 Task: Create a section Automated Deployment Sprint and in the section, add a milestone Email Marketing Automation in the project AgileDesign
Action: Mouse moved to (182, 545)
Screenshot: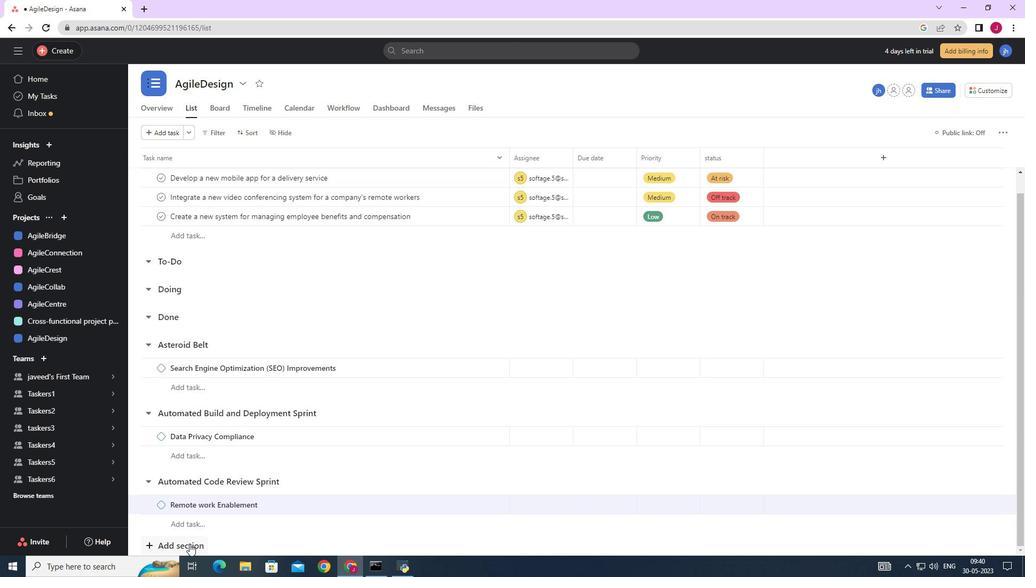 
Action: Mouse pressed left at (182, 545)
Screenshot: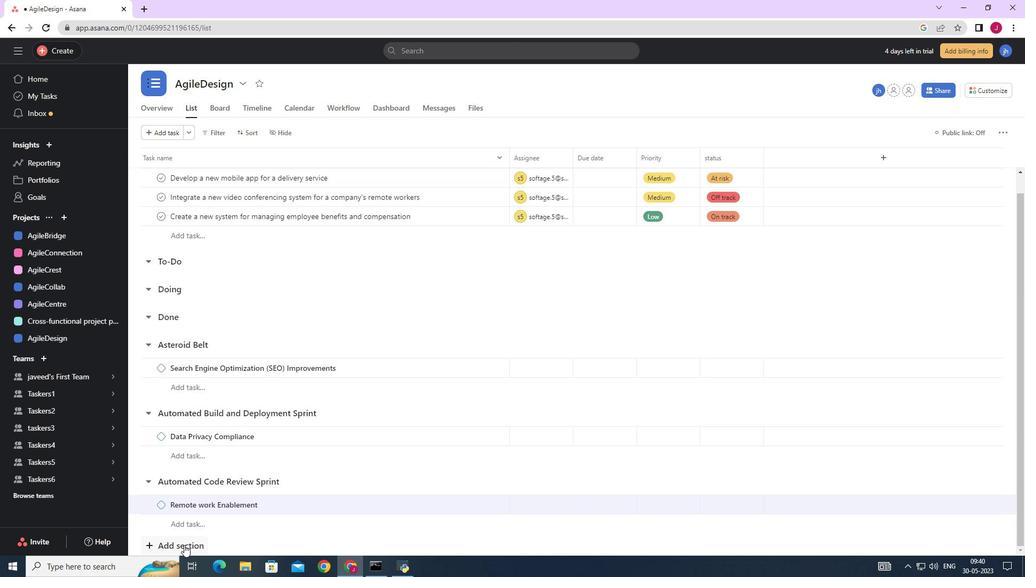
Action: Mouse moved to (238, 525)
Screenshot: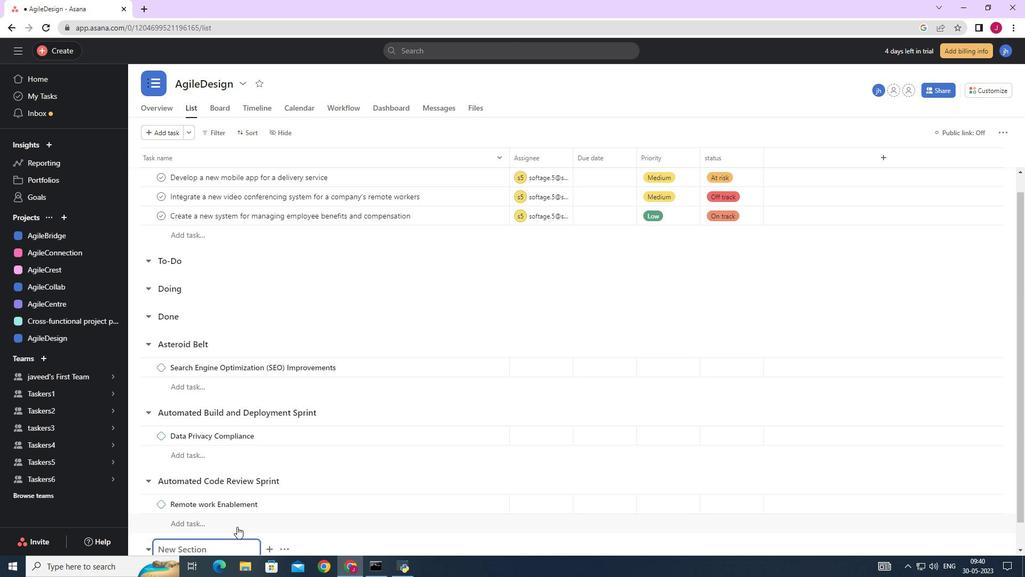 
Action: Mouse scrolled (238, 524) with delta (0, 0)
Screenshot: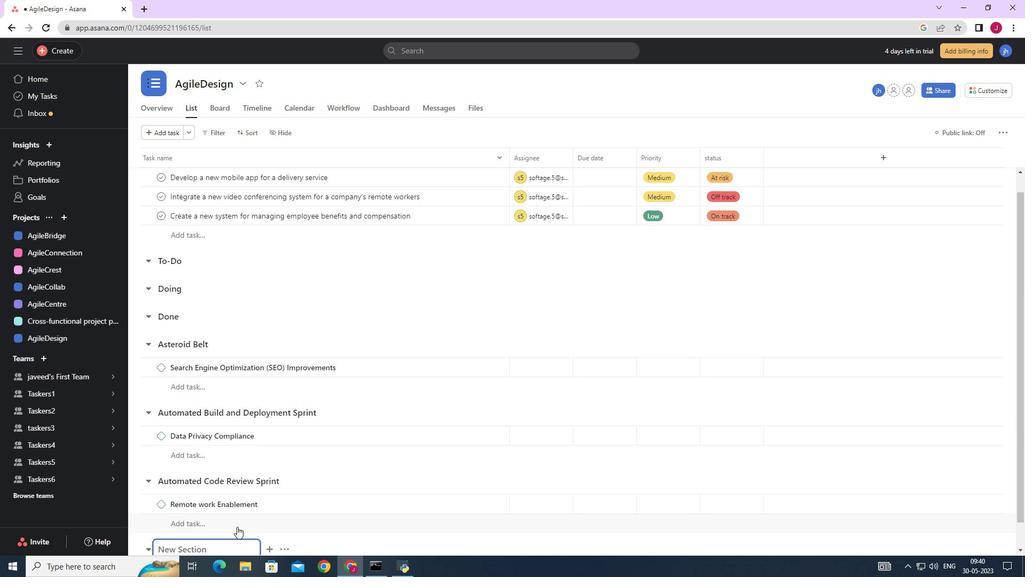 
Action: Mouse scrolled (238, 524) with delta (0, 0)
Screenshot: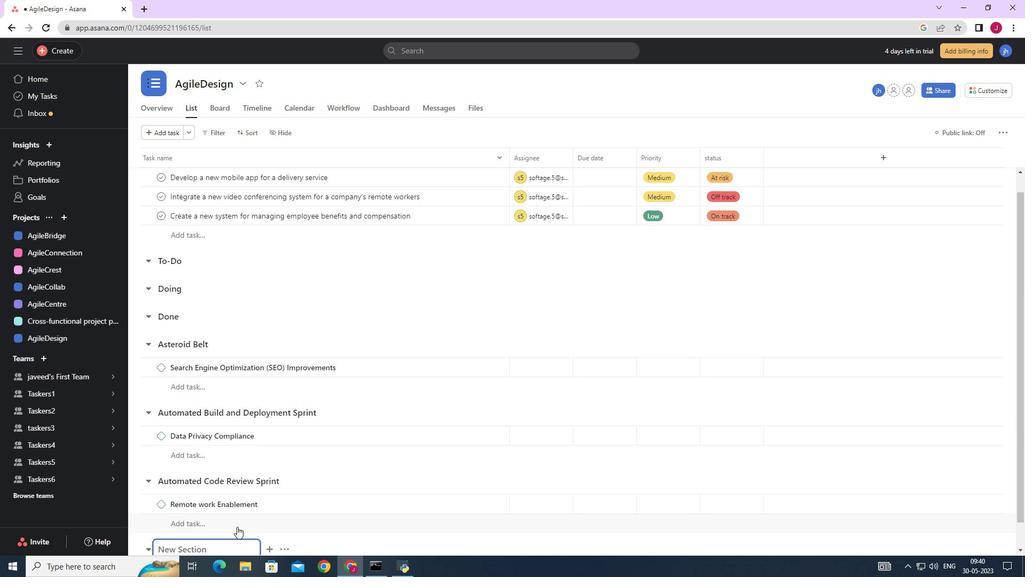 
Action: Mouse scrolled (238, 524) with delta (0, 0)
Screenshot: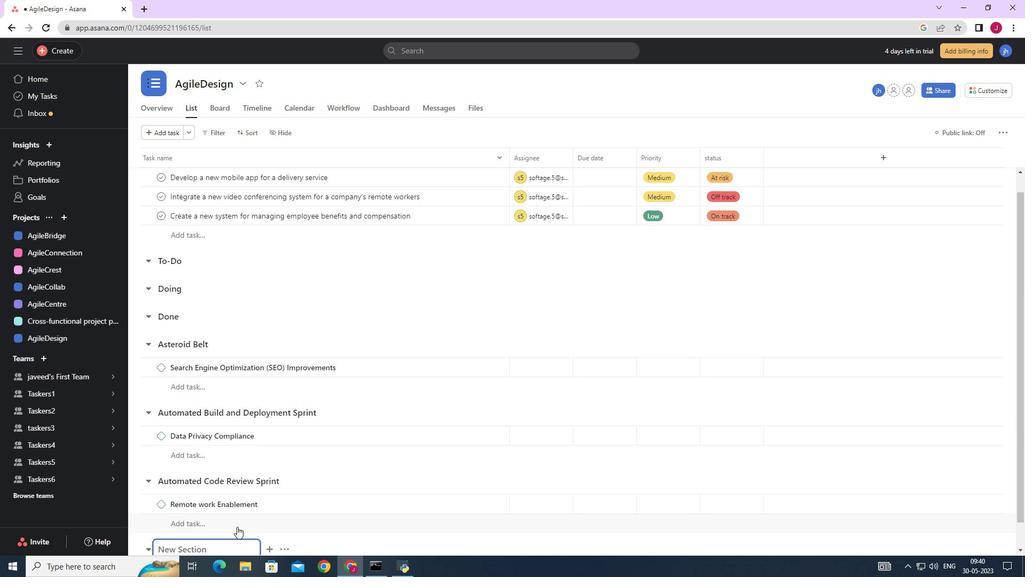 
Action: Mouse scrolled (238, 524) with delta (0, 0)
Screenshot: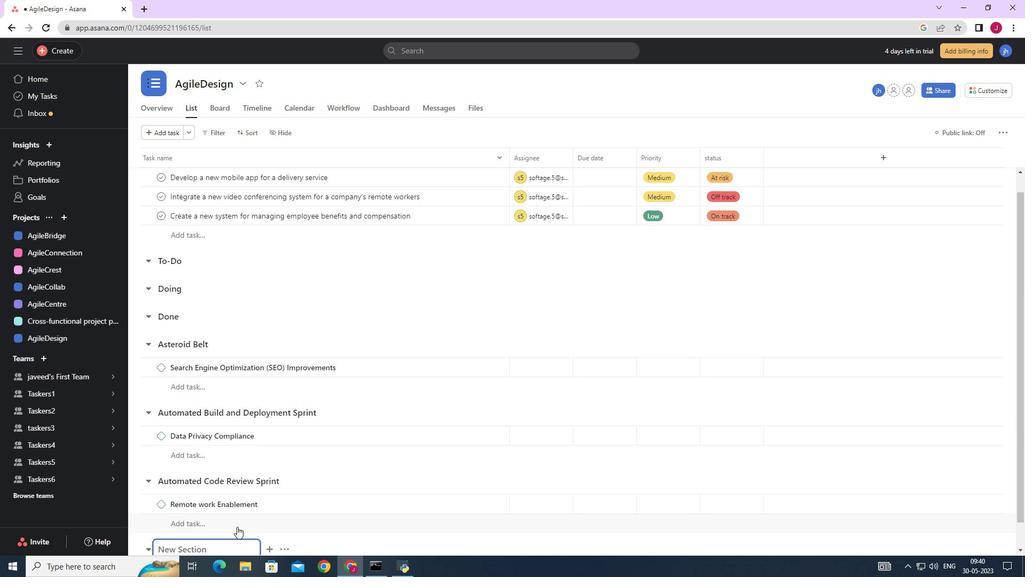 
Action: Mouse scrolled (238, 524) with delta (0, 0)
Screenshot: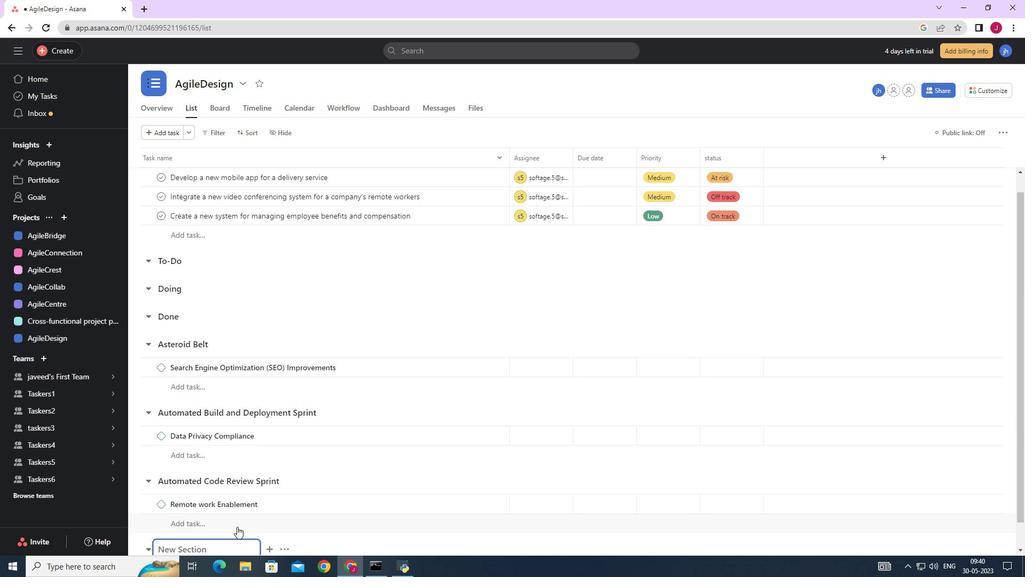 
Action: Mouse moved to (275, 512)
Screenshot: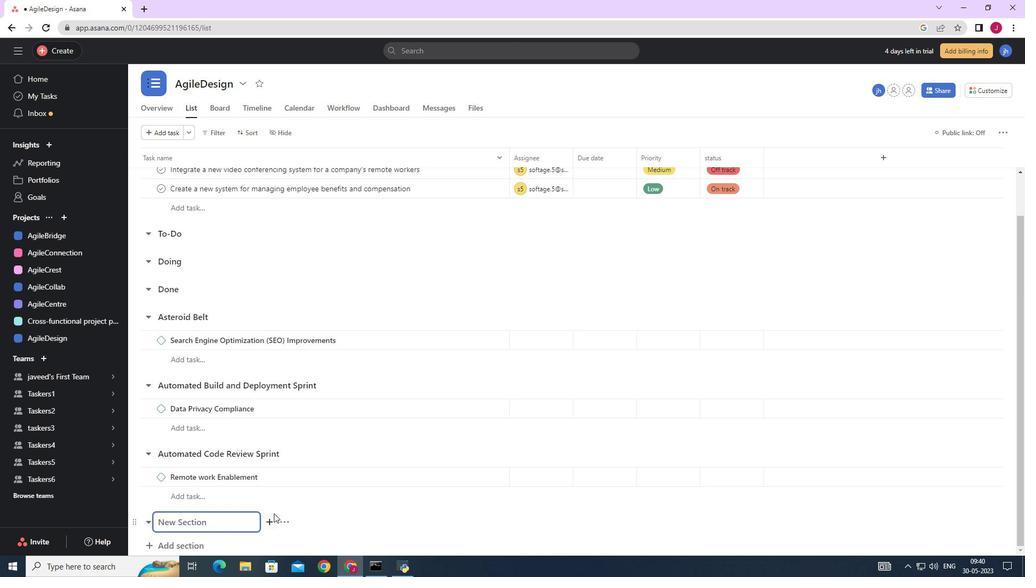 
Action: Key pressed <Key.caps_lock>A<Key.caps_lock>utomated<Key.space><Key.caps_lock>D<Key.caps_lock>eployment<Key.space><Key.caps_lock>S<Key.caps_lock>print<Key.enter>
Screenshot: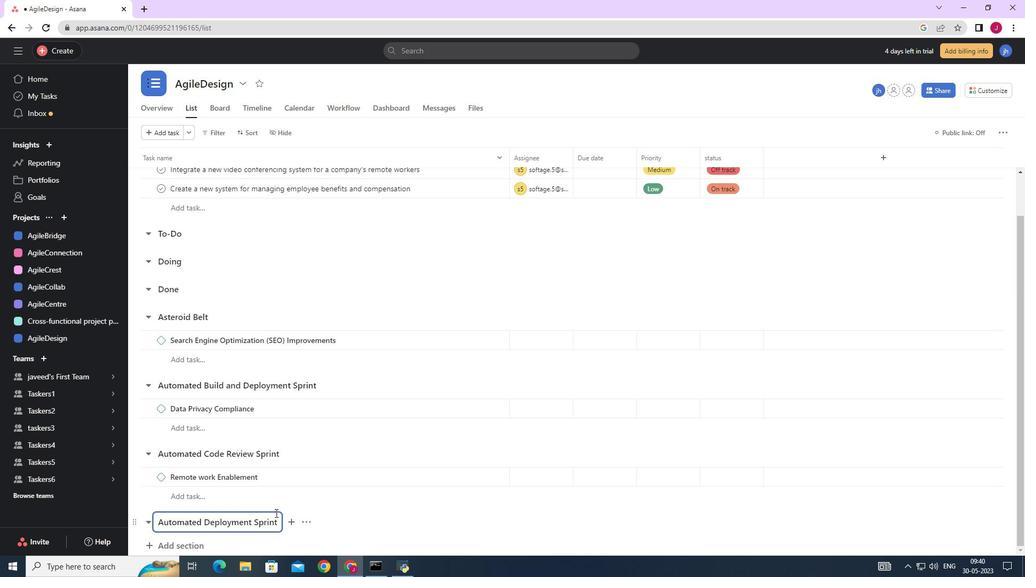 
Action: Mouse moved to (292, 516)
Screenshot: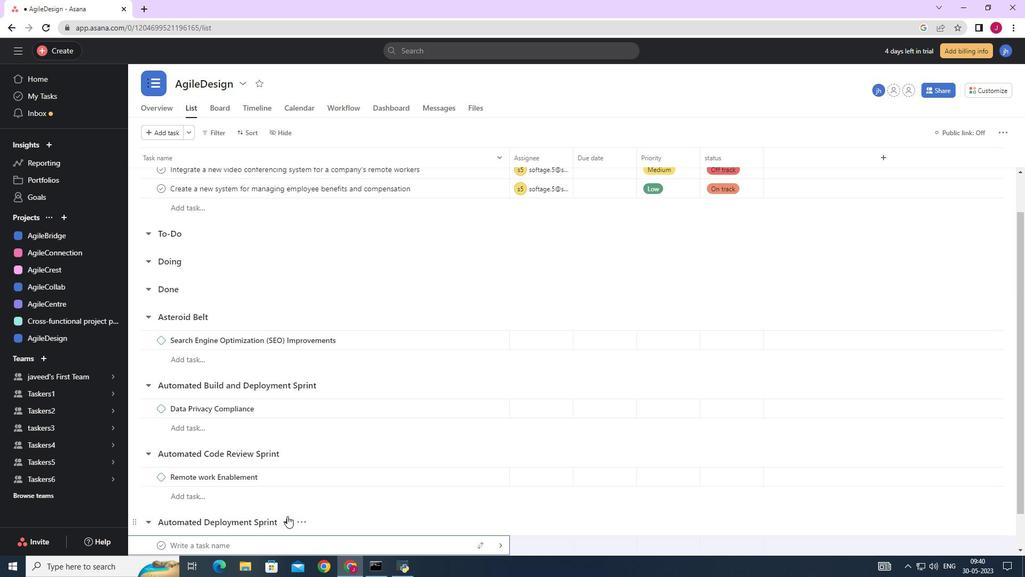 
Action: Mouse scrolled (292, 515) with delta (0, 0)
Screenshot: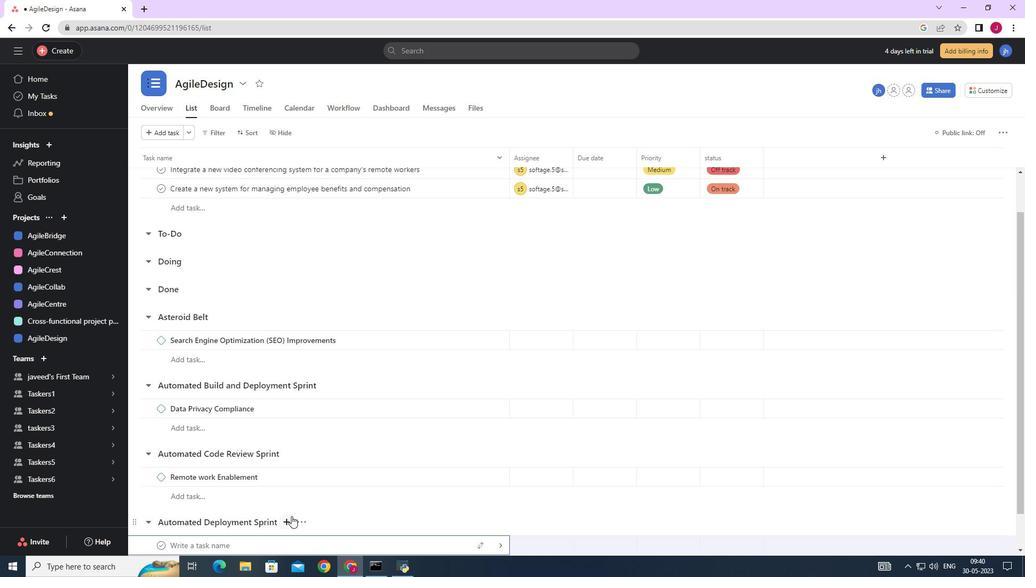 
Action: Mouse scrolled (292, 515) with delta (0, 0)
Screenshot: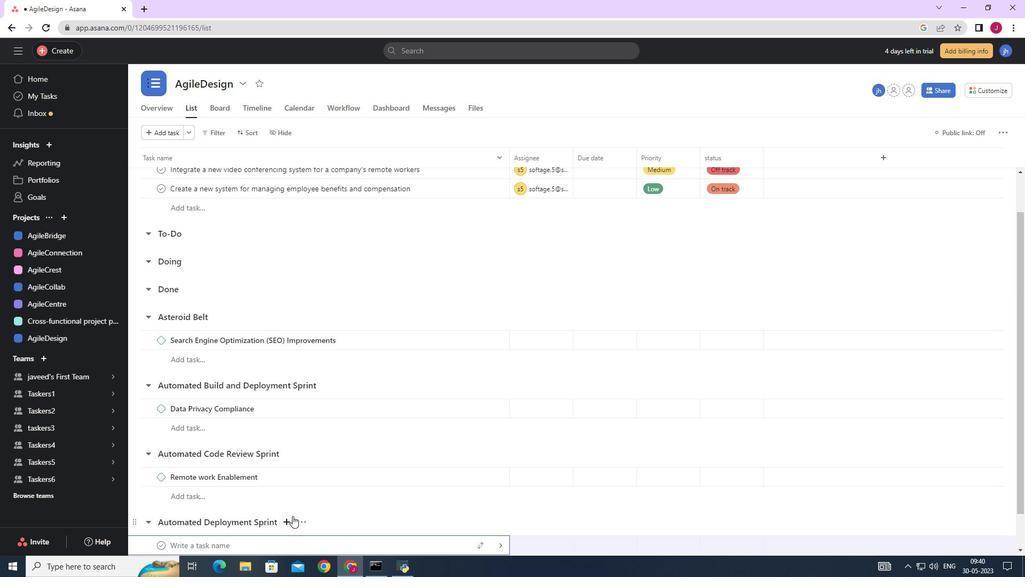 
Action: Mouse moved to (229, 504)
Screenshot: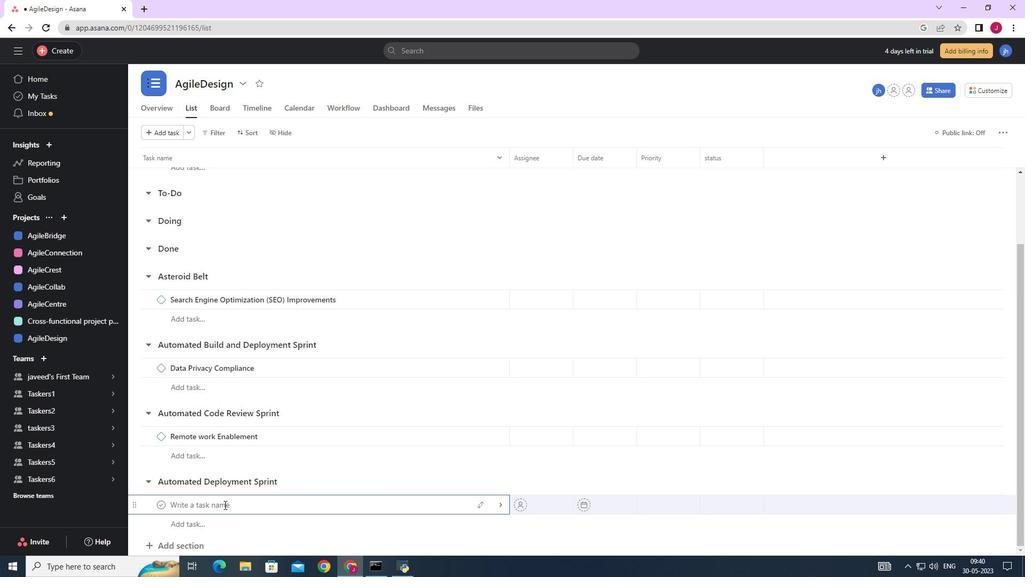 
Action: Key pressed <Key.caps_lock>E<Key.caps_lock>mail<Key.space><Key.caps_lock>M<Key.caps_lock>arketing<Key.space><Key.caps_lock>A<Key.caps_lock>utomation
Screenshot: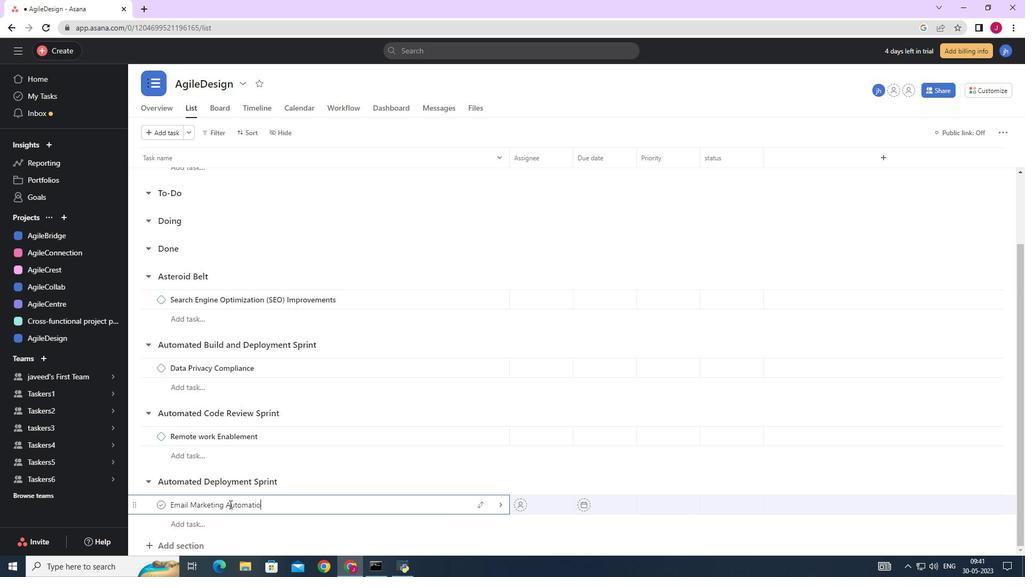 
Action: Mouse moved to (499, 501)
Screenshot: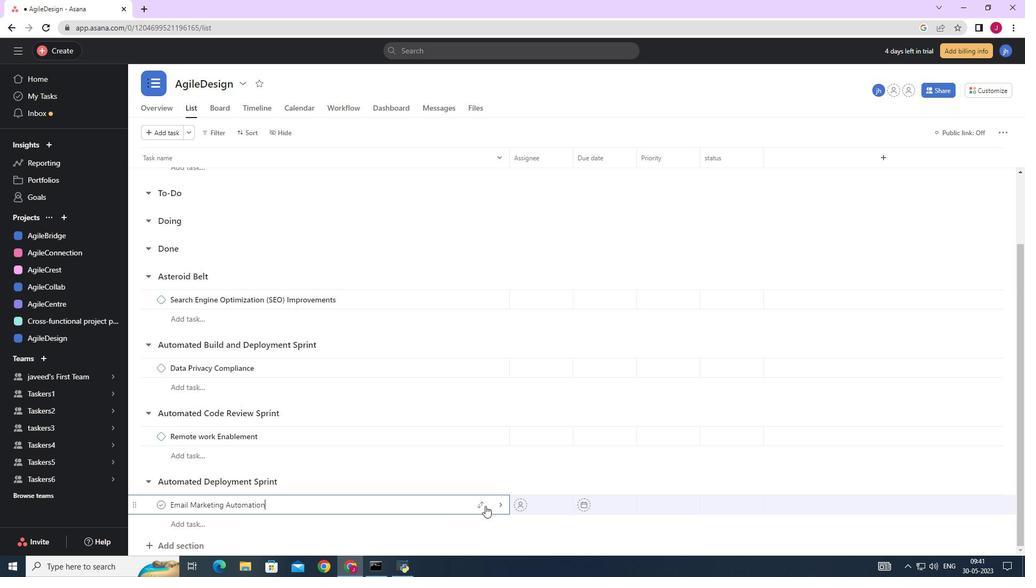 
Action: Mouse pressed left at (499, 501)
Screenshot: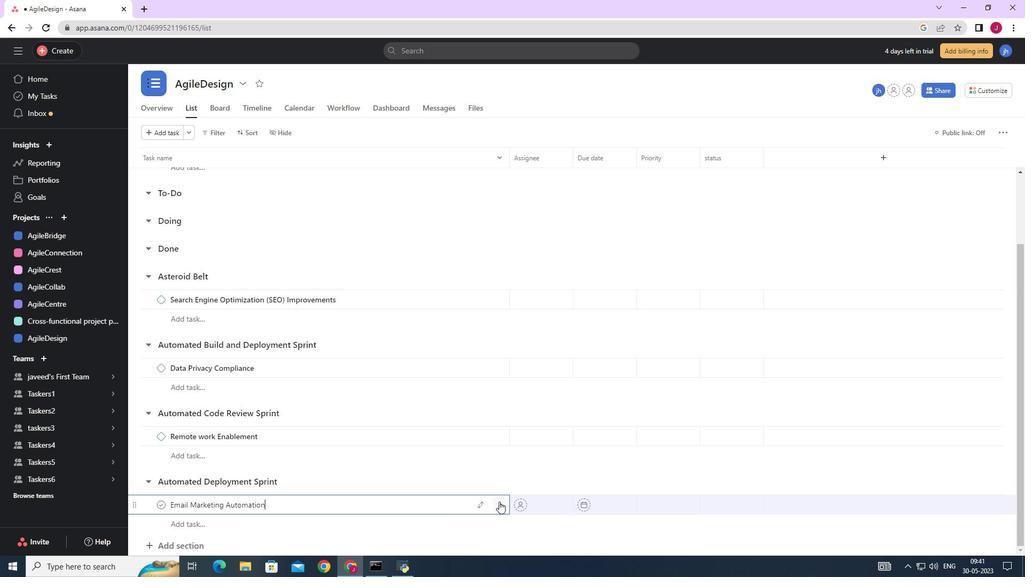 
Action: Mouse moved to (987, 133)
Screenshot: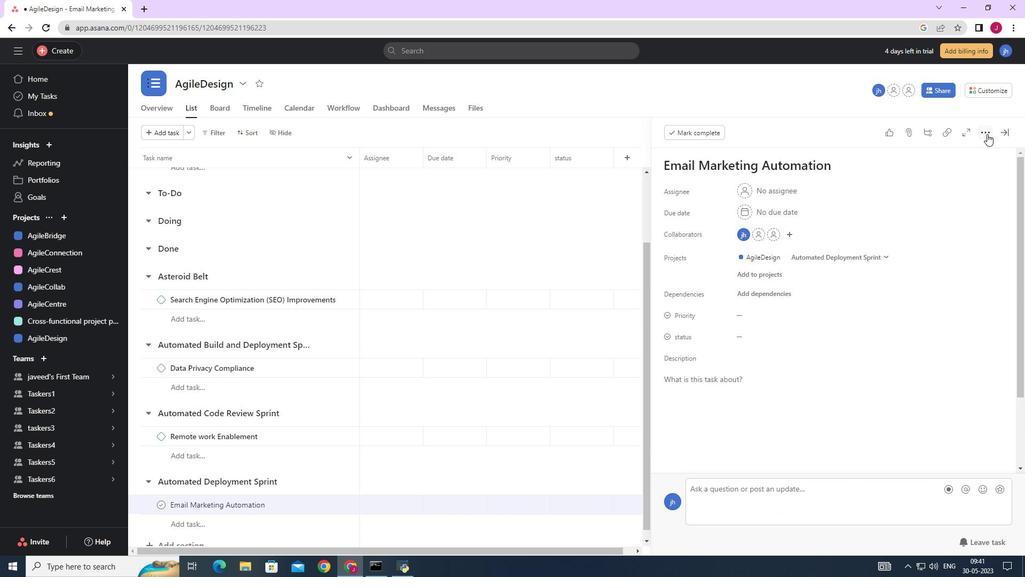 
Action: Mouse pressed left at (987, 133)
Screenshot: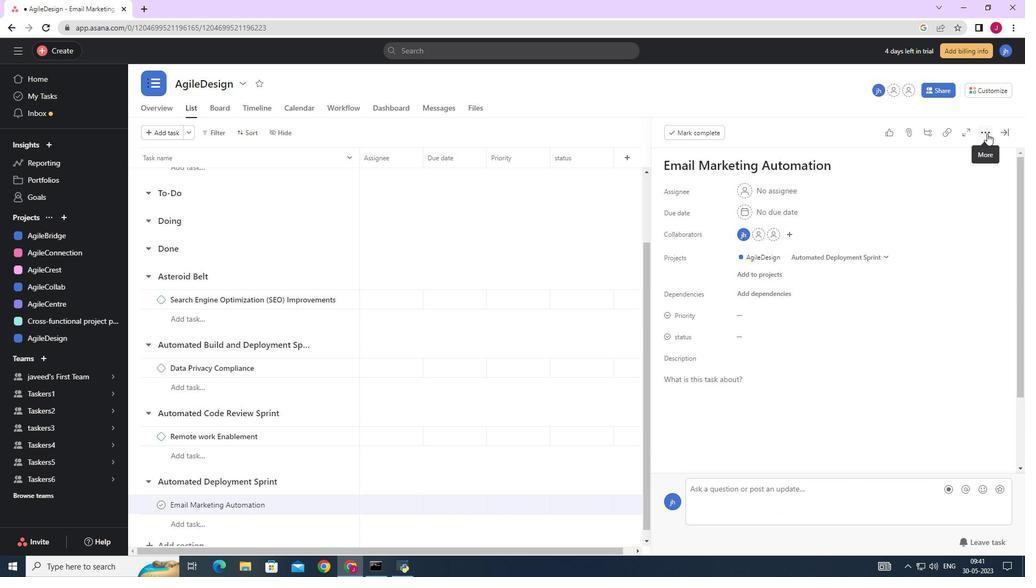 
Action: Mouse moved to (890, 174)
Screenshot: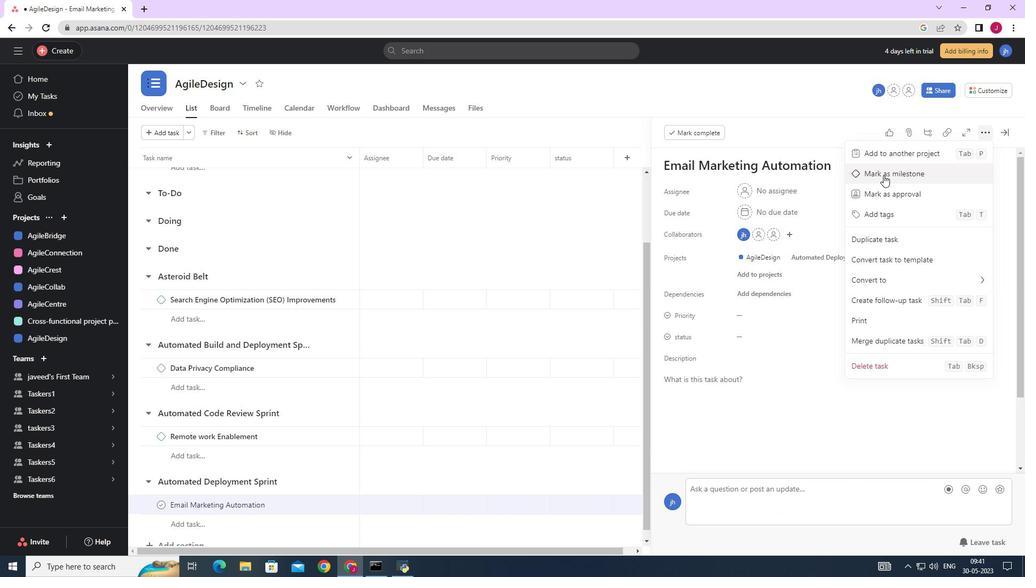 
Action: Mouse pressed left at (890, 174)
Screenshot: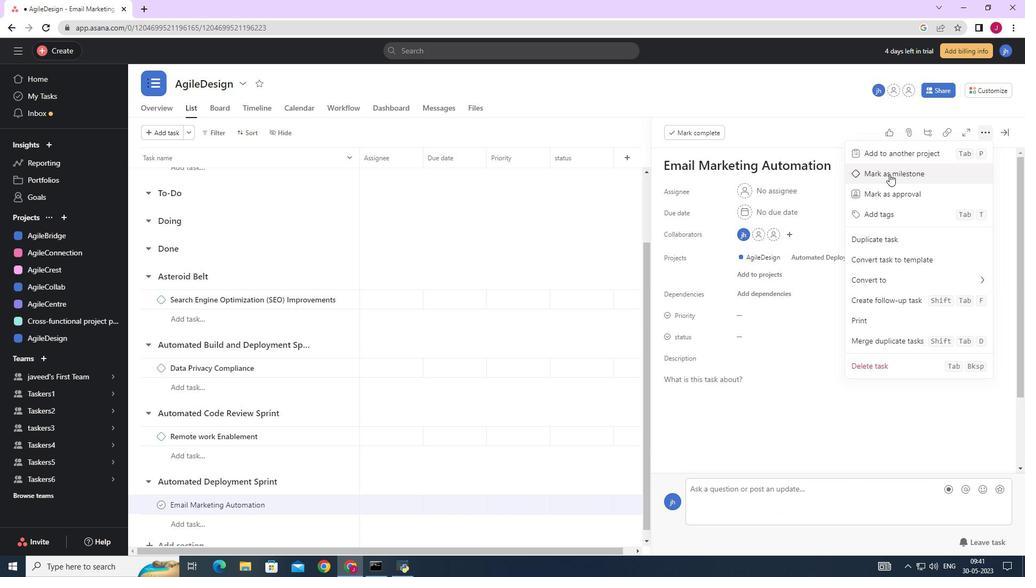 
Action: Mouse moved to (422, 280)
Screenshot: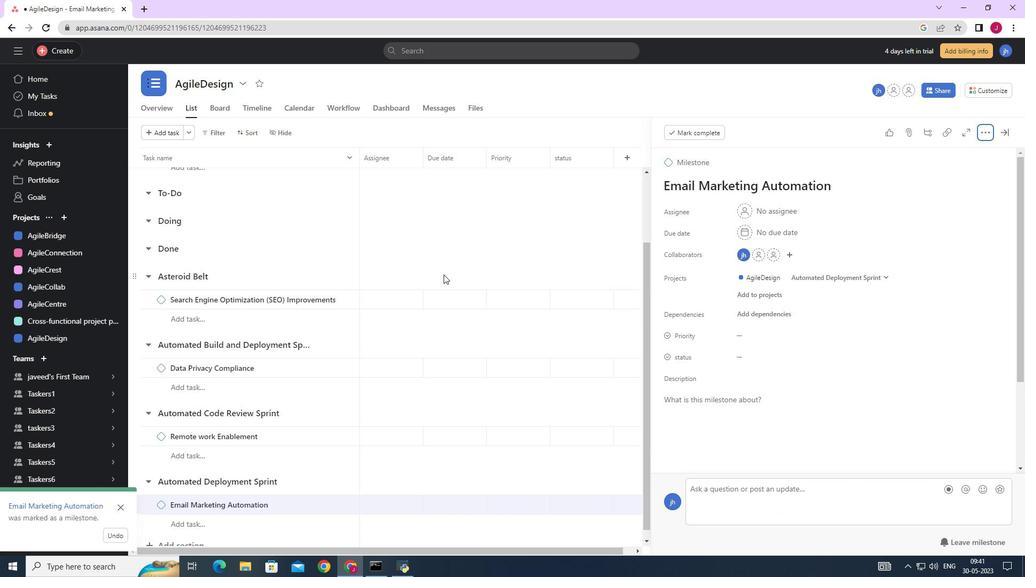 
